Task: Add to scrum project Transpire a team member softage.1@softage.net and assign as Project Lead.
Action: Mouse moved to (163, 44)
Screenshot: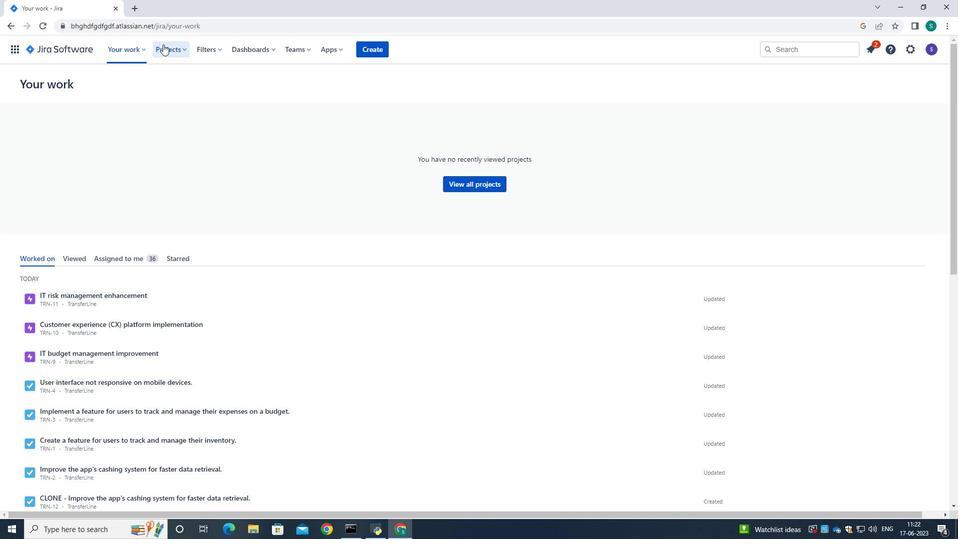 
Action: Mouse pressed left at (163, 44)
Screenshot: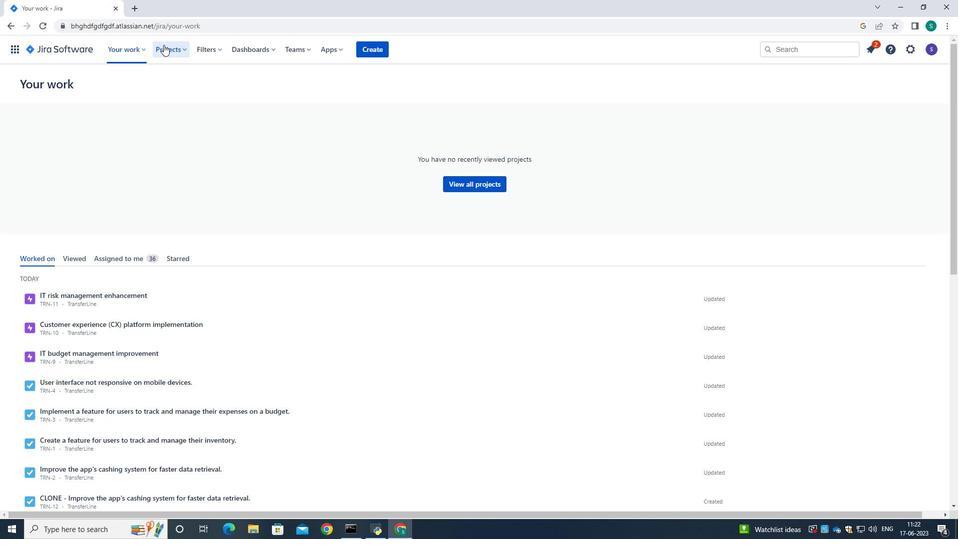 
Action: Mouse moved to (196, 97)
Screenshot: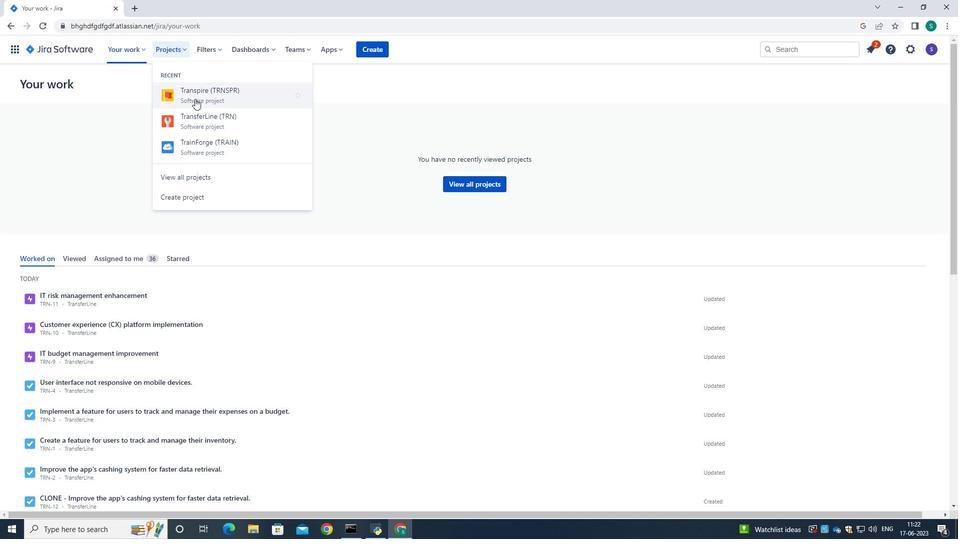 
Action: Mouse pressed left at (196, 97)
Screenshot: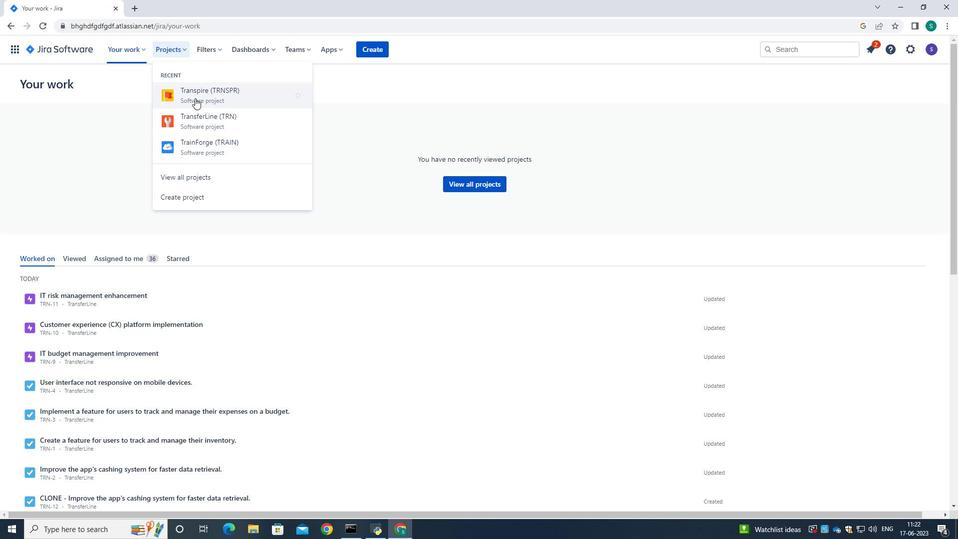 
Action: Mouse moved to (69, 291)
Screenshot: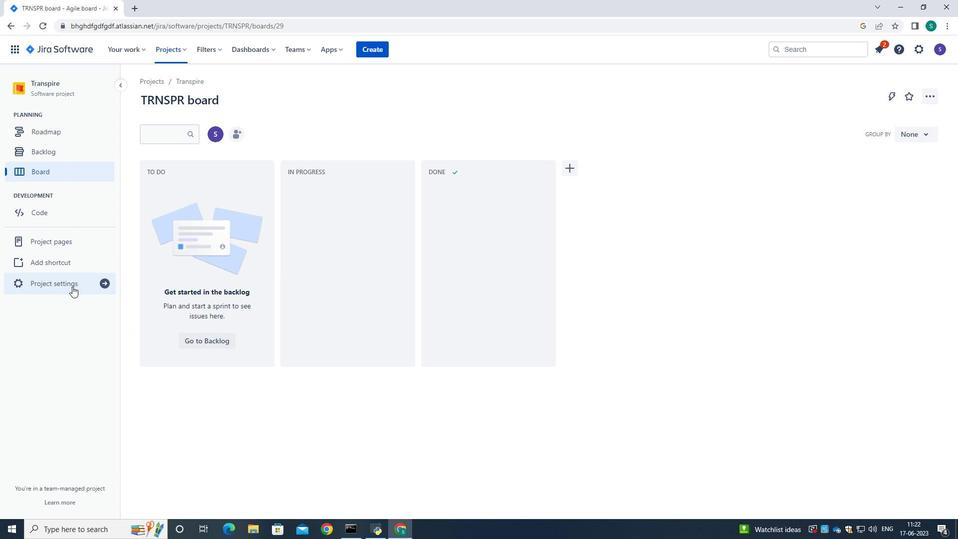 
Action: Mouse pressed left at (69, 291)
Screenshot: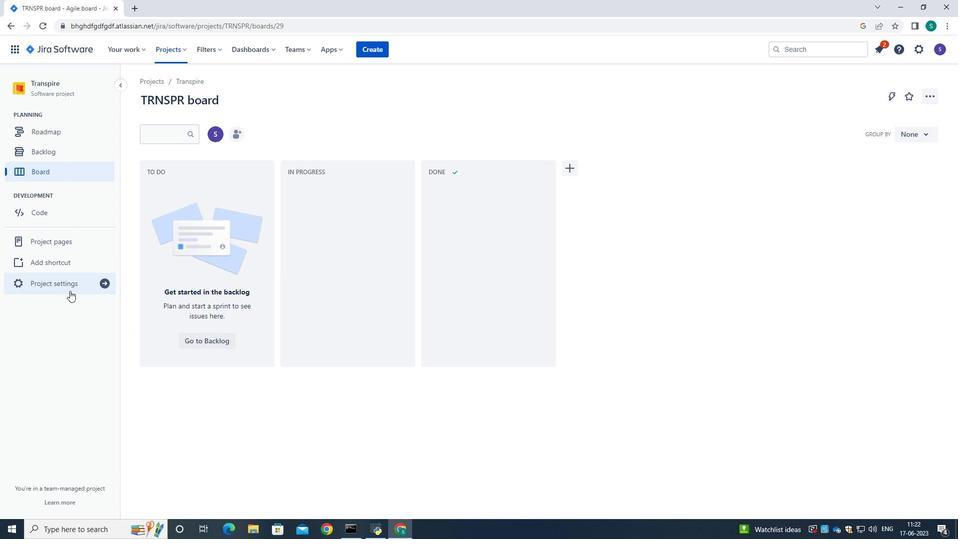 
Action: Mouse moved to (502, 327)
Screenshot: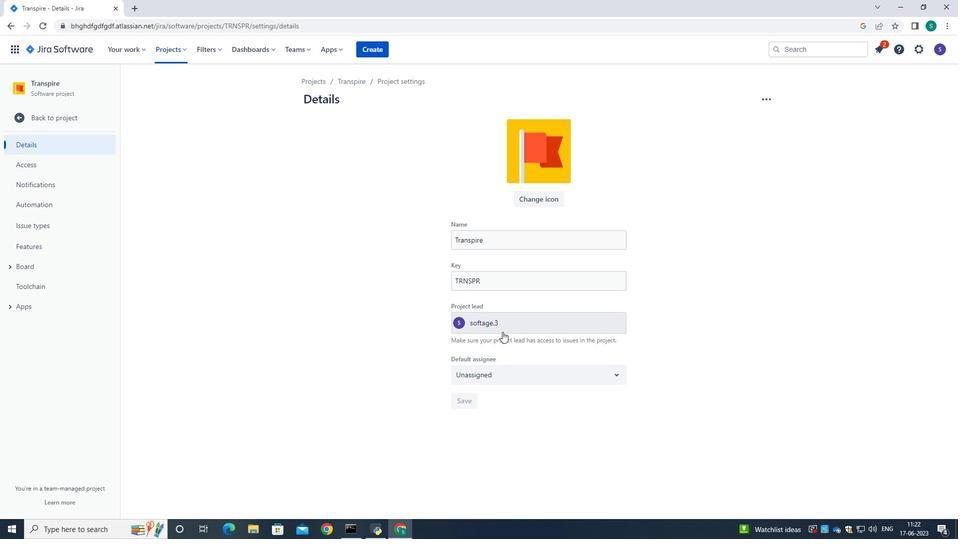 
Action: Mouse pressed left at (502, 327)
Screenshot: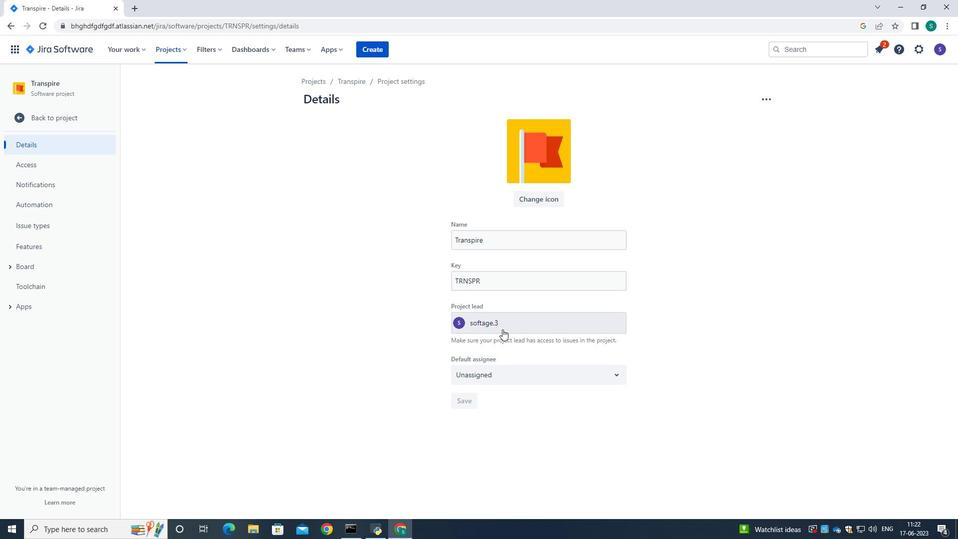 
Action: Key pressed softage.1<Key.shift>@softage.net
Screenshot: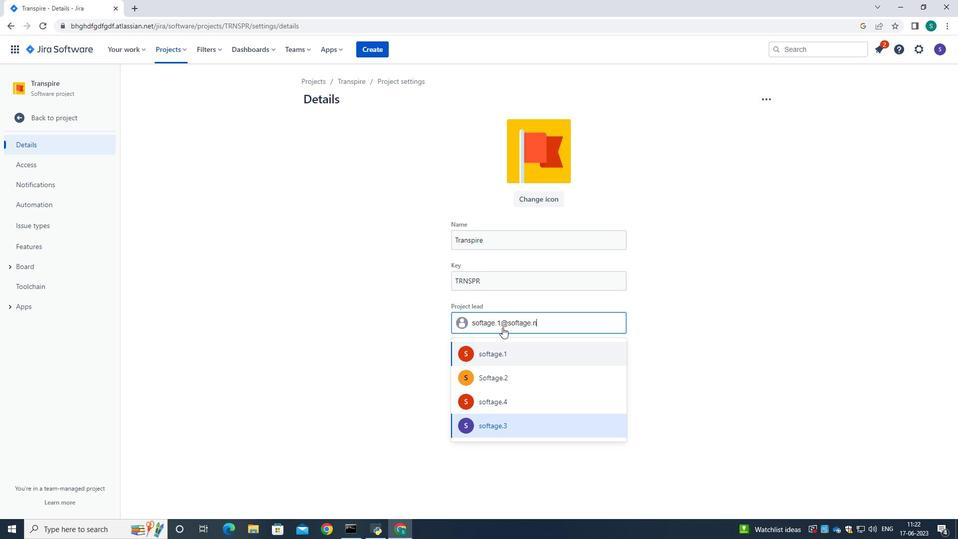 
Action: Mouse moved to (509, 355)
Screenshot: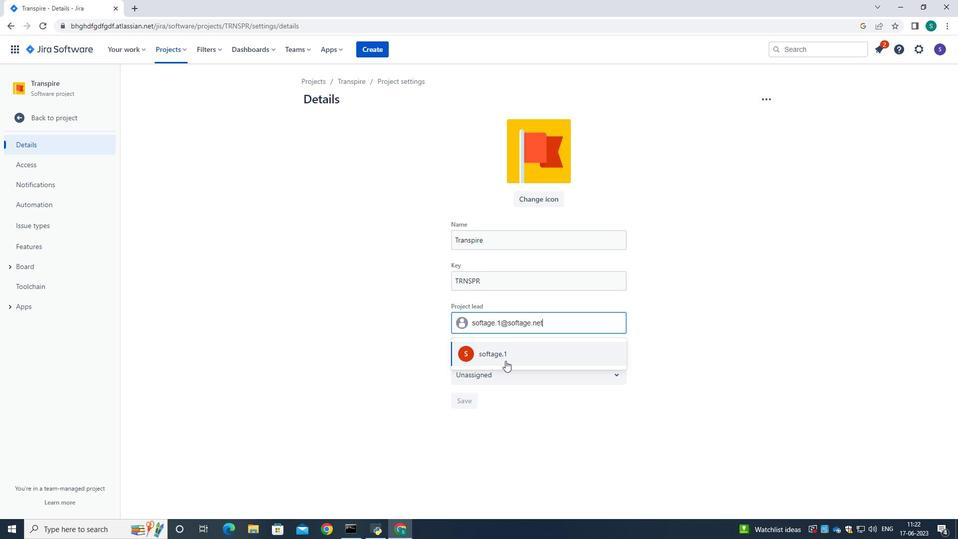 
Action: Mouse pressed left at (509, 355)
Screenshot: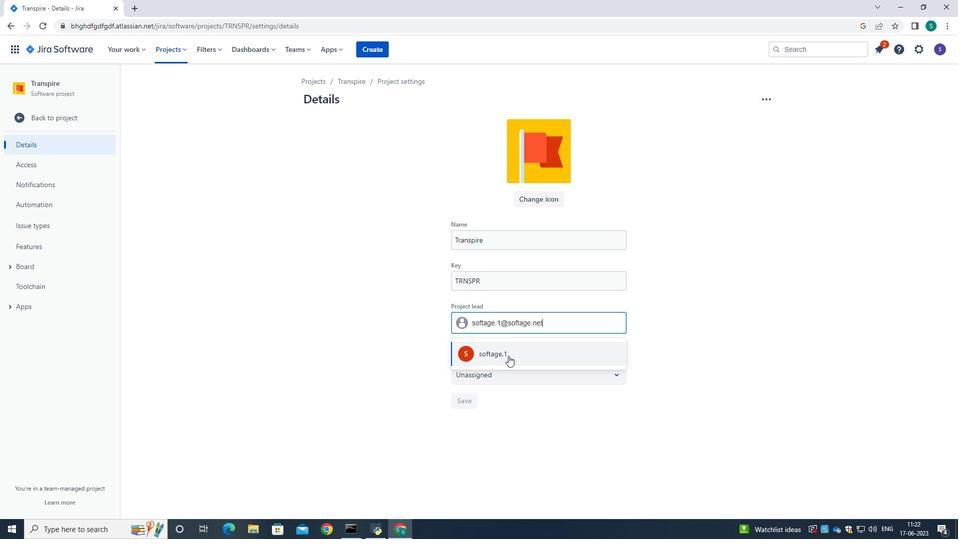 
Action: Mouse moved to (503, 376)
Screenshot: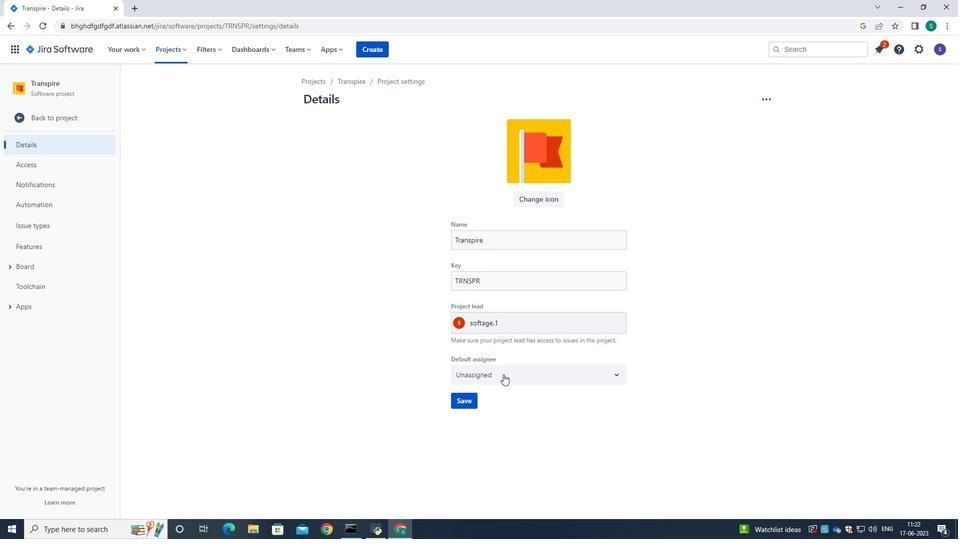 
Action: Mouse pressed left at (503, 376)
Screenshot: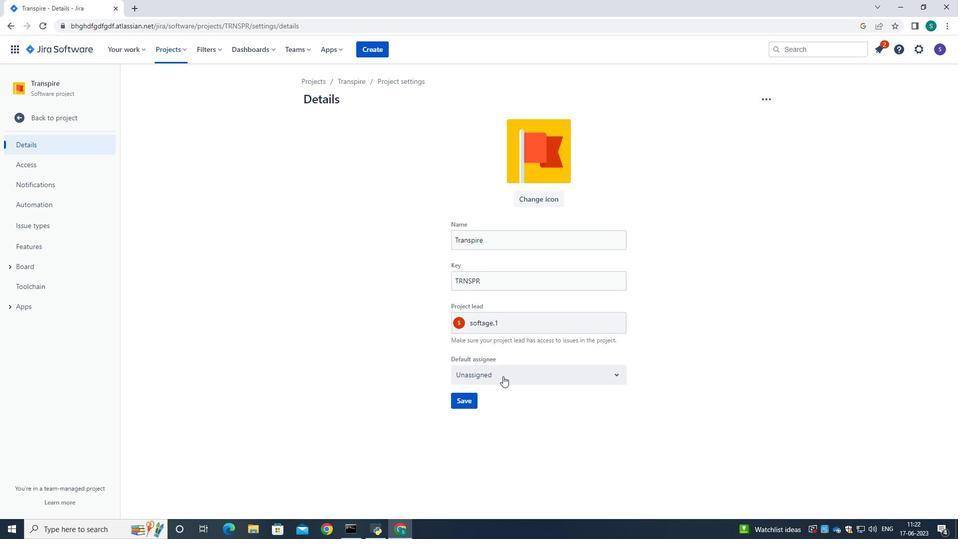 
Action: Mouse moved to (500, 397)
Screenshot: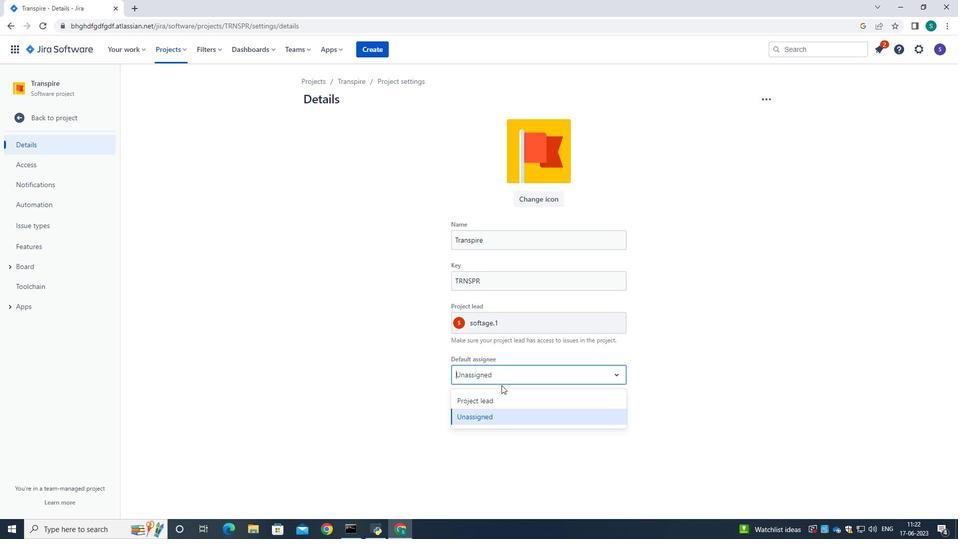 
Action: Mouse pressed left at (500, 397)
Screenshot: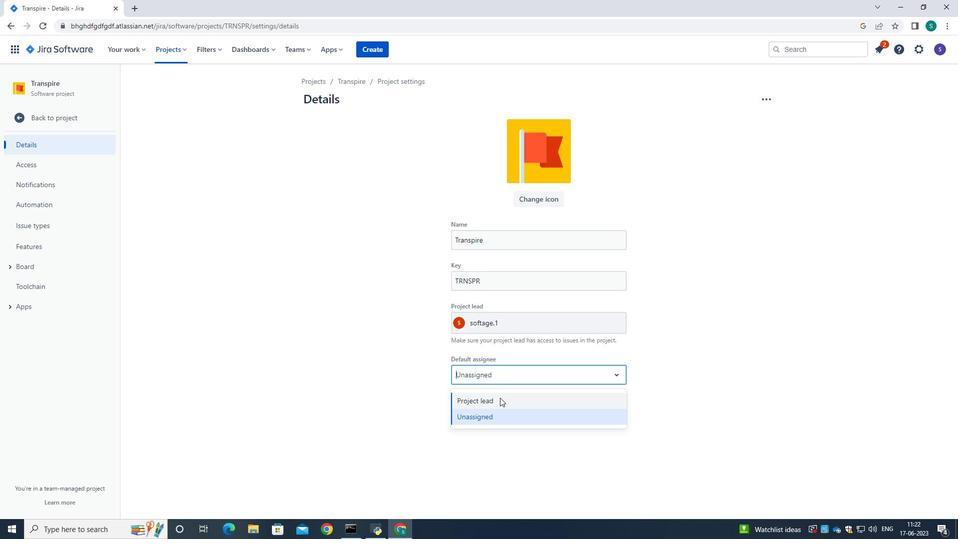 
Action: Mouse moved to (462, 403)
Screenshot: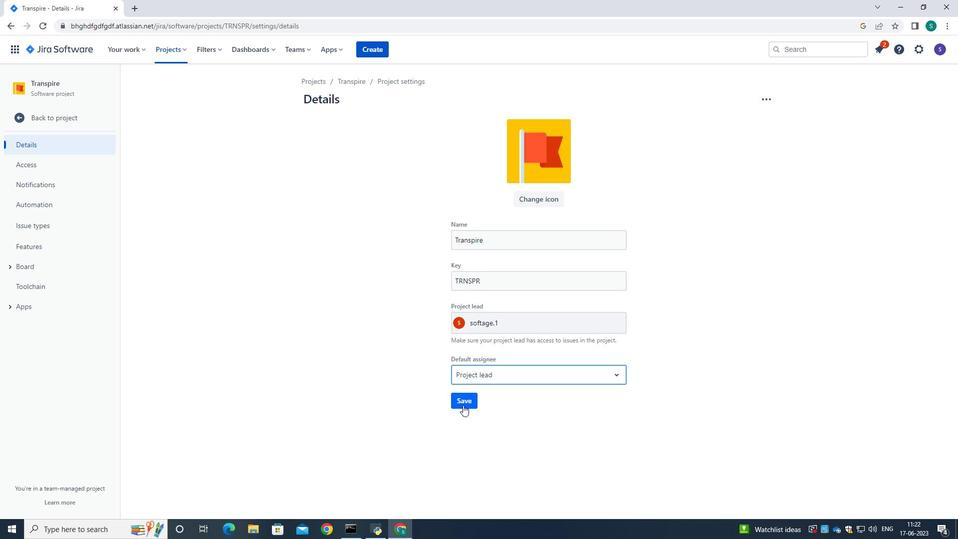 
Action: Mouse pressed left at (462, 403)
Screenshot: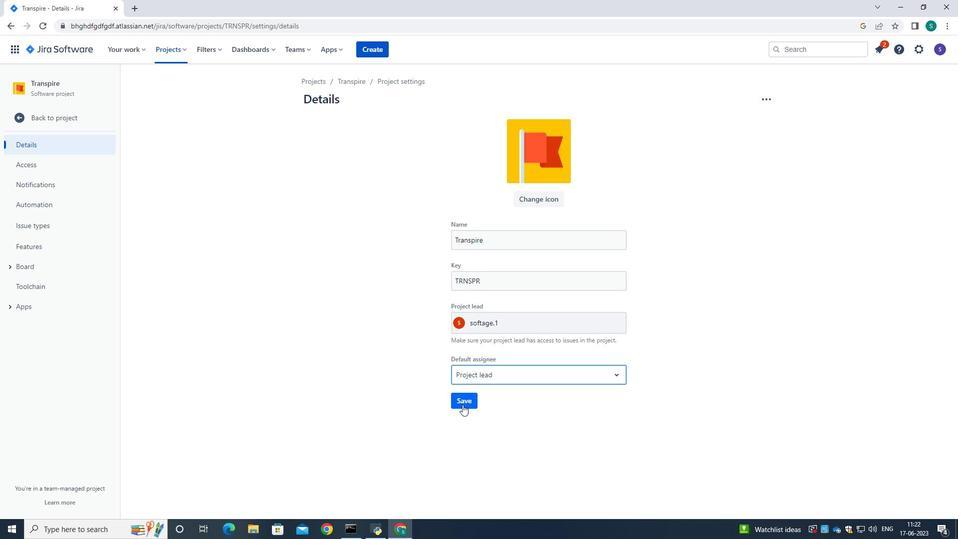 
Action: Mouse moved to (352, 391)
Screenshot: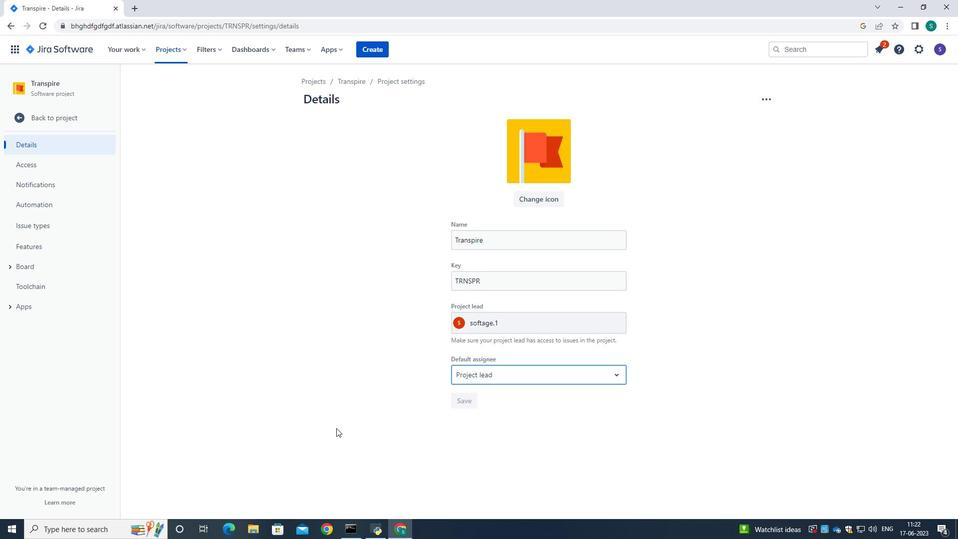 
Action: Mouse pressed left at (352, 391)
Screenshot: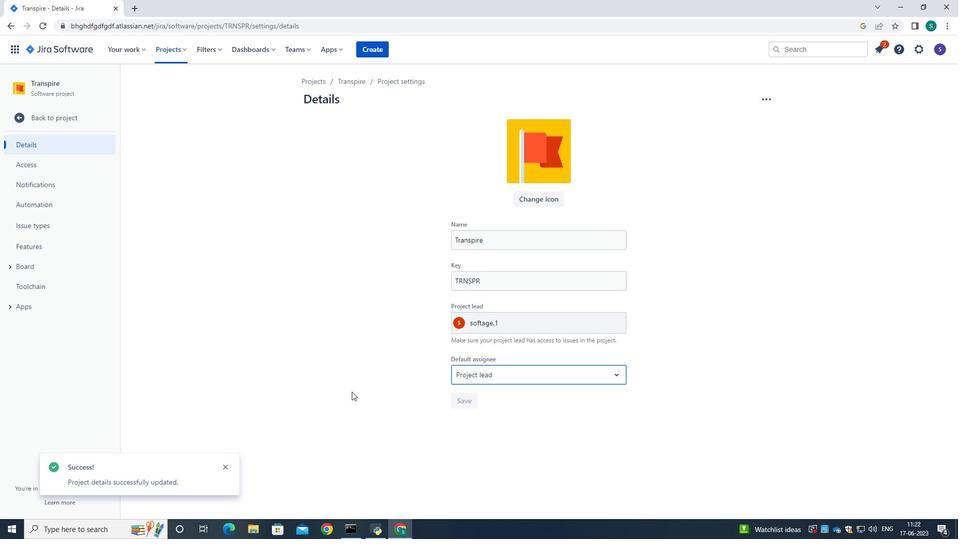 
